 Task: Select the option "Only Workspace admins" in board creation restrictions.
Action: Mouse moved to (306, 351)
Screenshot: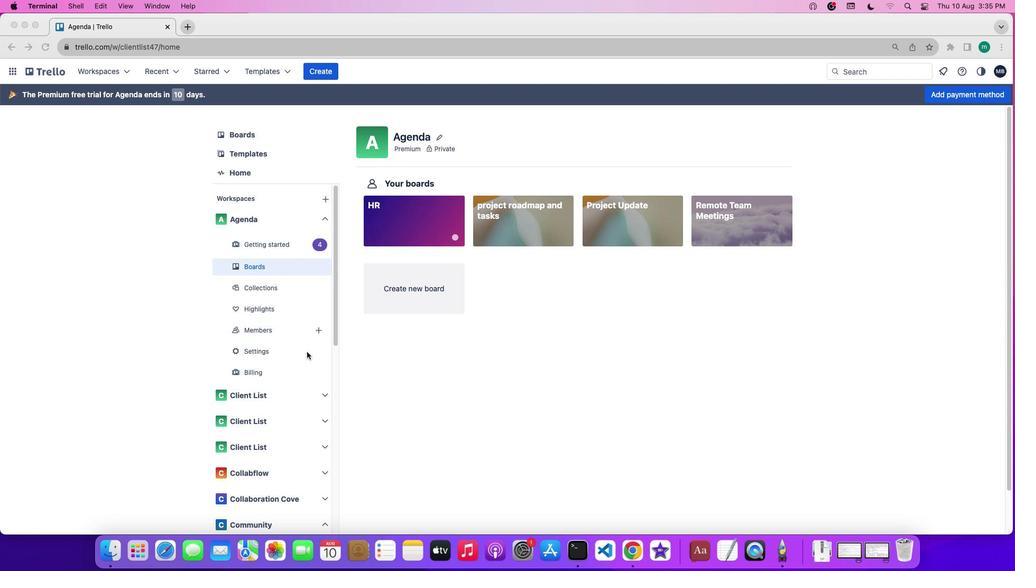 
Action: Mouse pressed left at (306, 351)
Screenshot: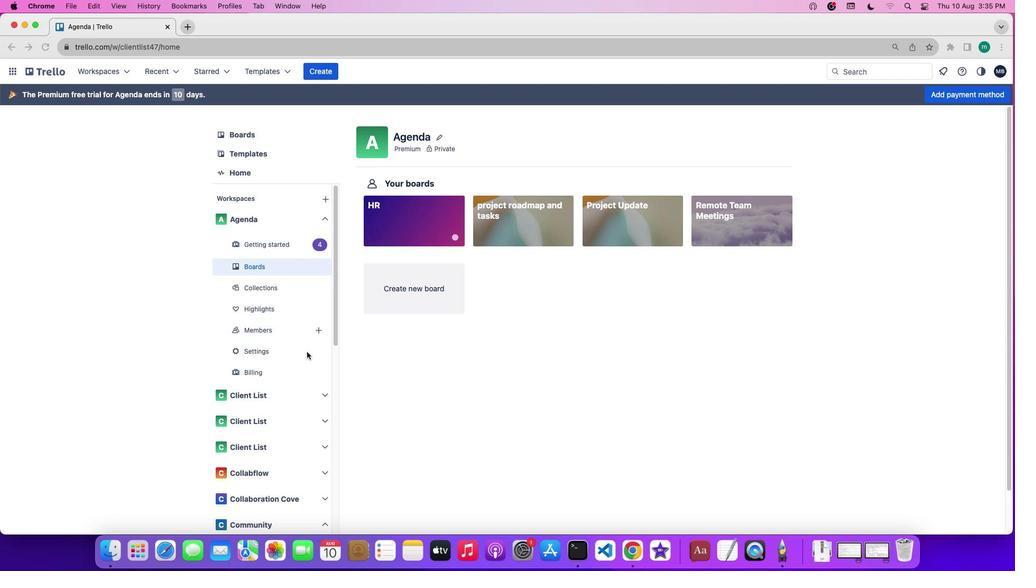 
Action: Mouse pressed left at (306, 351)
Screenshot: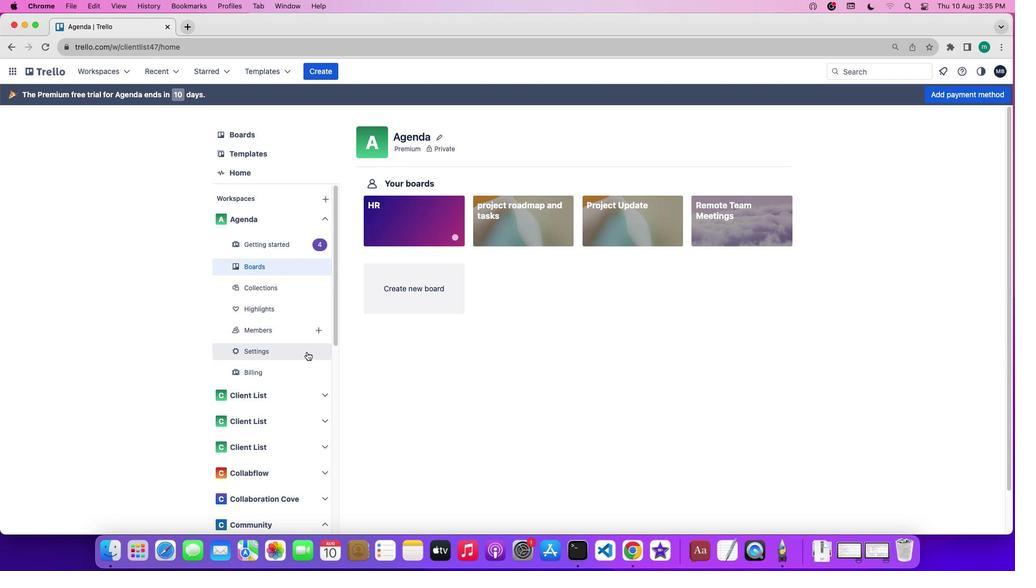 
Action: Mouse moved to (727, 365)
Screenshot: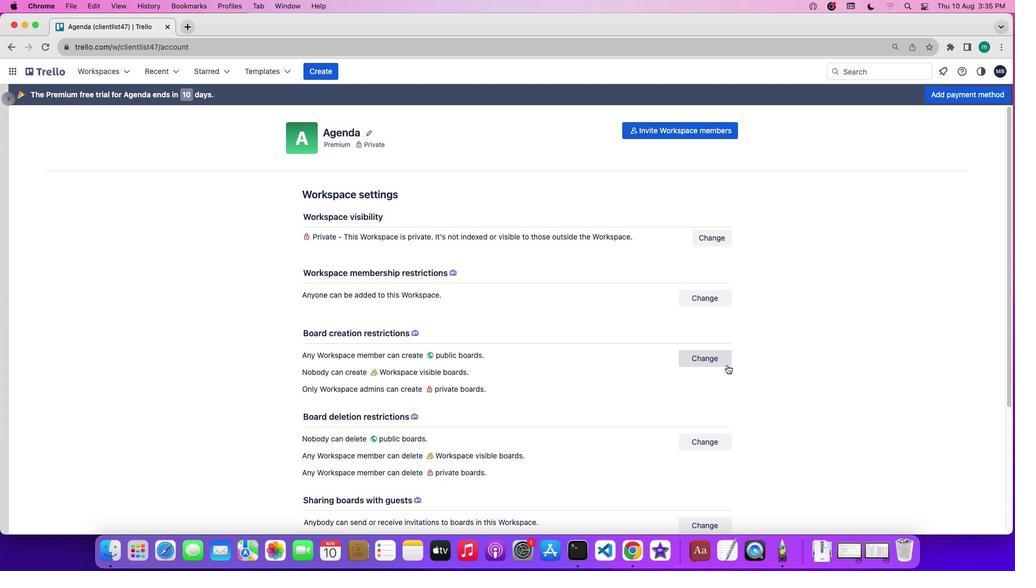
Action: Mouse pressed left at (727, 365)
Screenshot: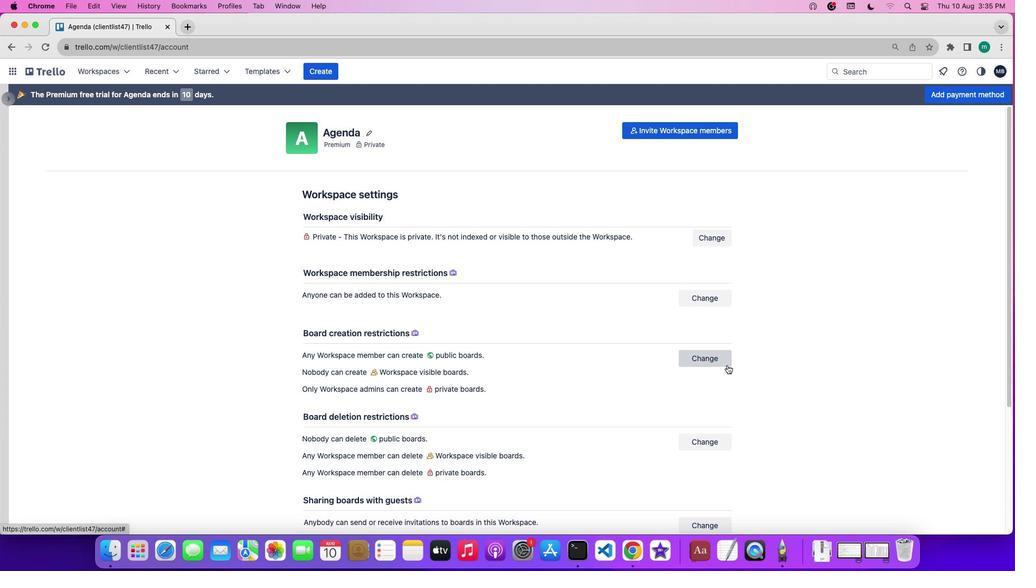 
Action: Mouse moved to (731, 246)
Screenshot: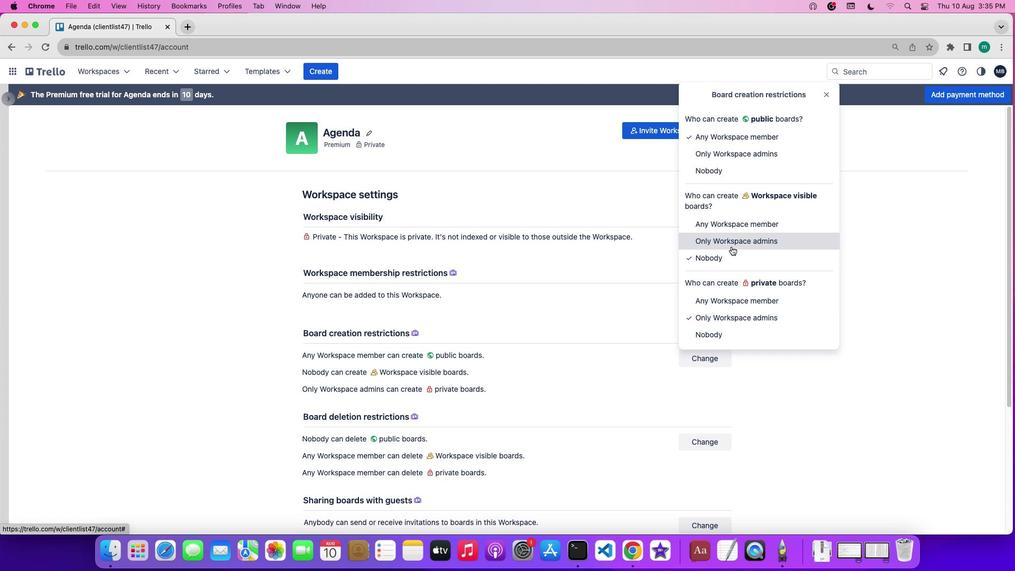 
Action: Mouse pressed left at (731, 246)
Screenshot: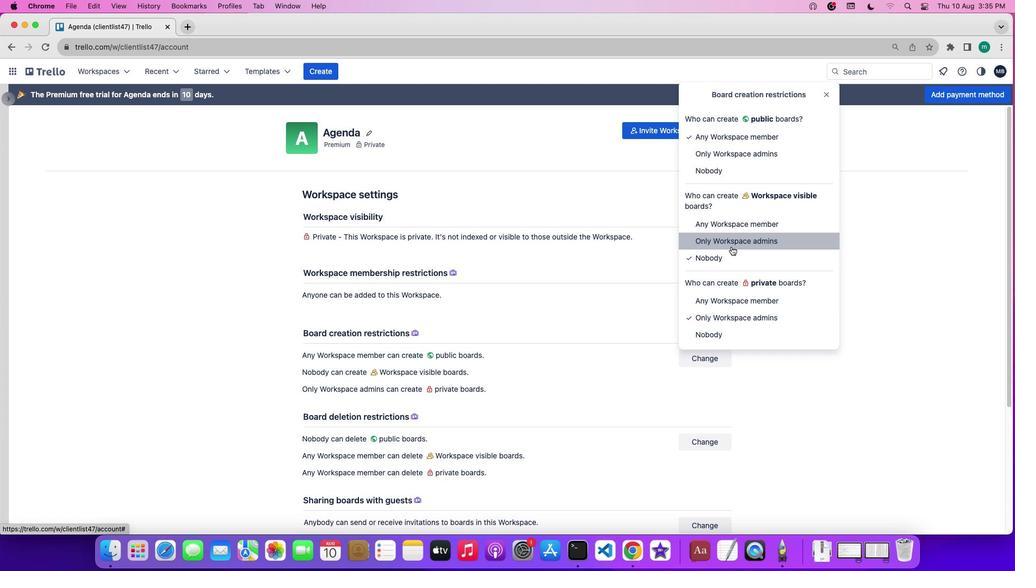 
